 Task: Select a due date automation when advanced on, the moment a card is due add fields with custom field "Resume" set to a number greater or equal to 1 and lower than 10.
Action: Mouse moved to (1217, 93)
Screenshot: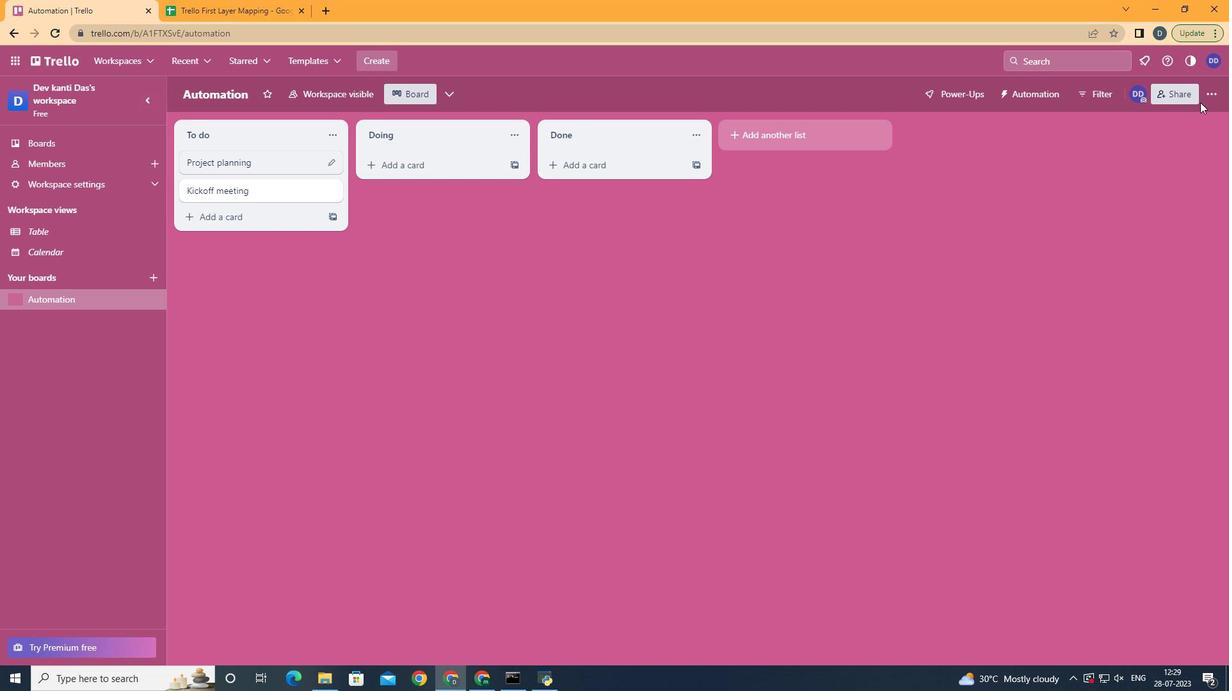 
Action: Mouse pressed left at (1217, 93)
Screenshot: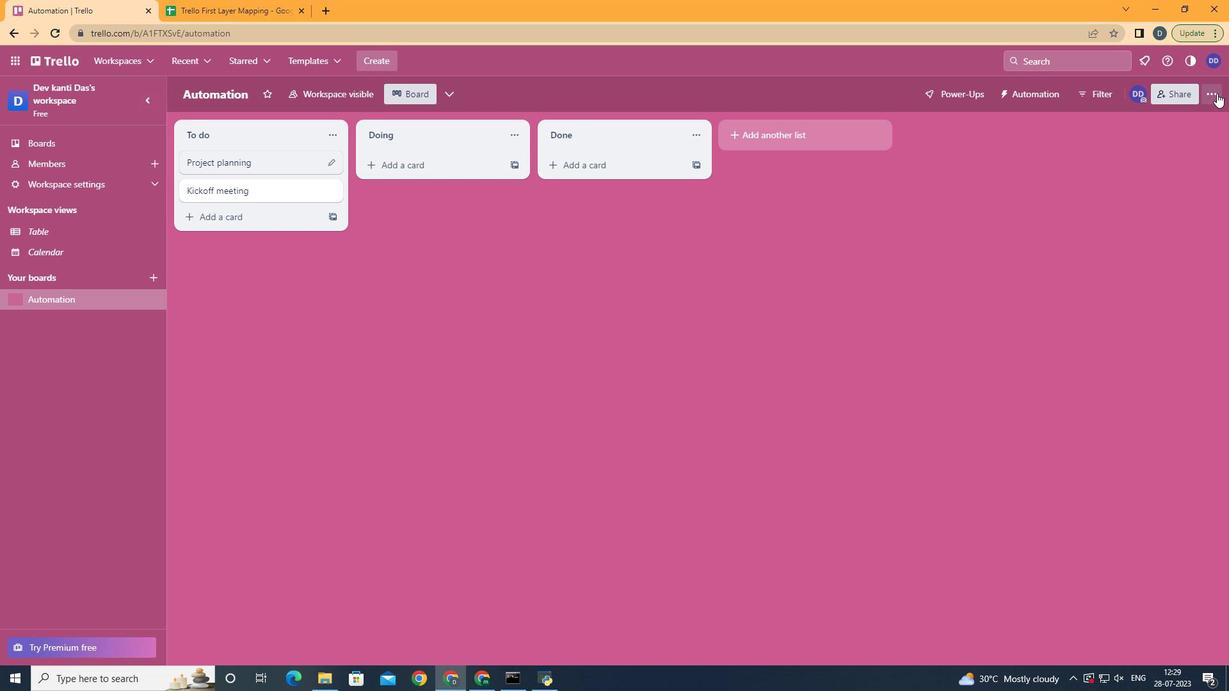 
Action: Mouse moved to (1102, 281)
Screenshot: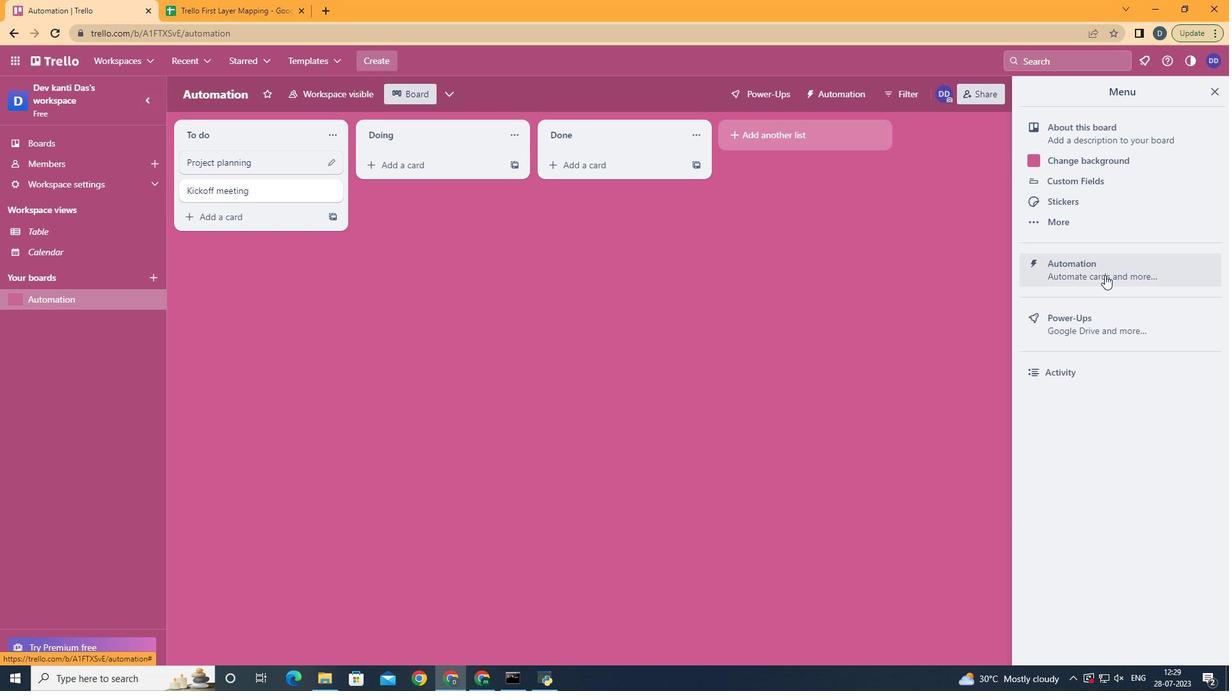 
Action: Mouse pressed left at (1102, 281)
Screenshot: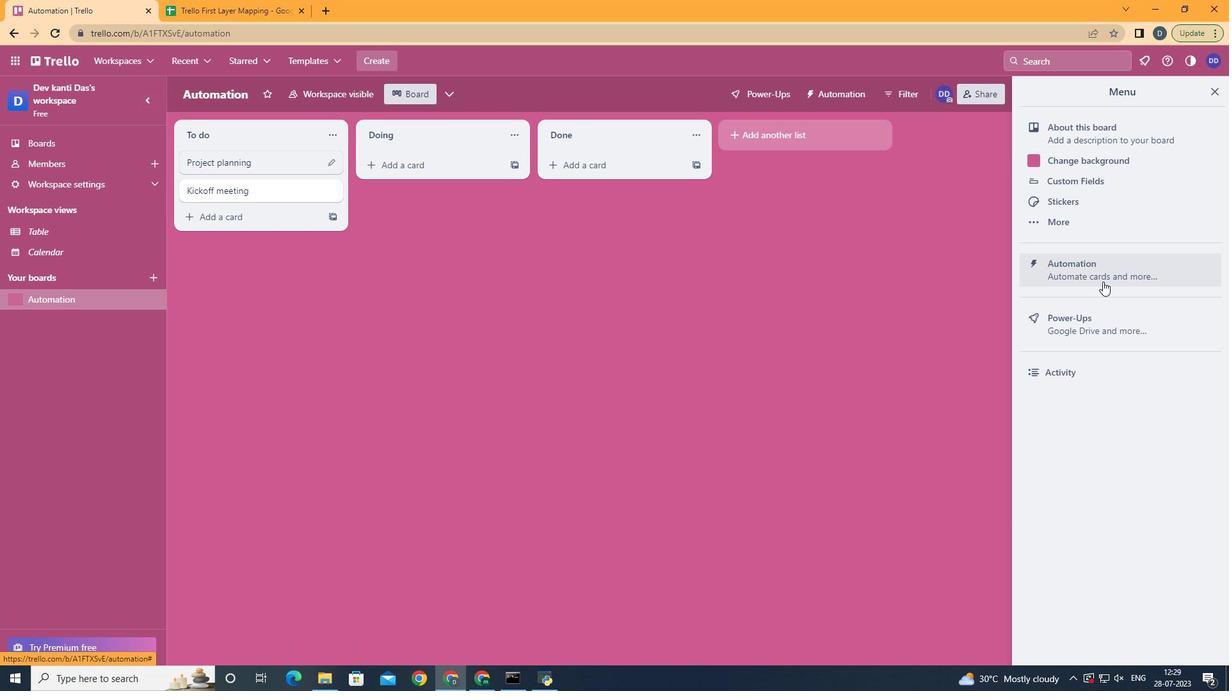 
Action: Mouse moved to (224, 260)
Screenshot: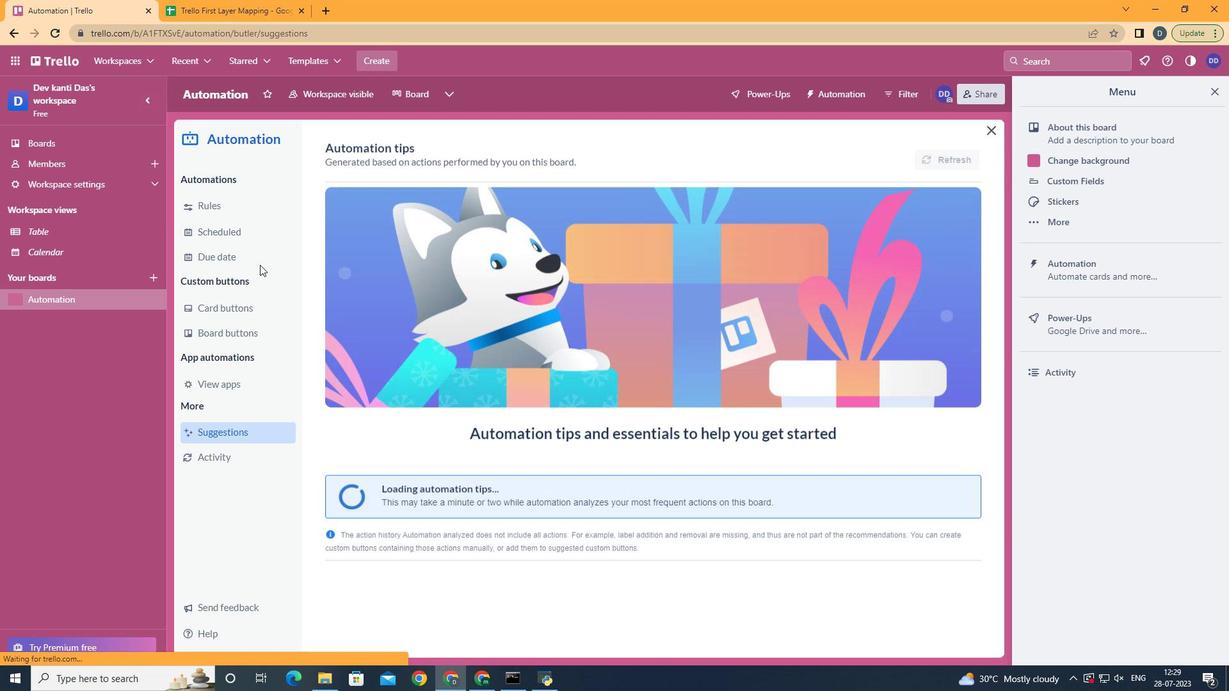 
Action: Mouse pressed left at (224, 260)
Screenshot: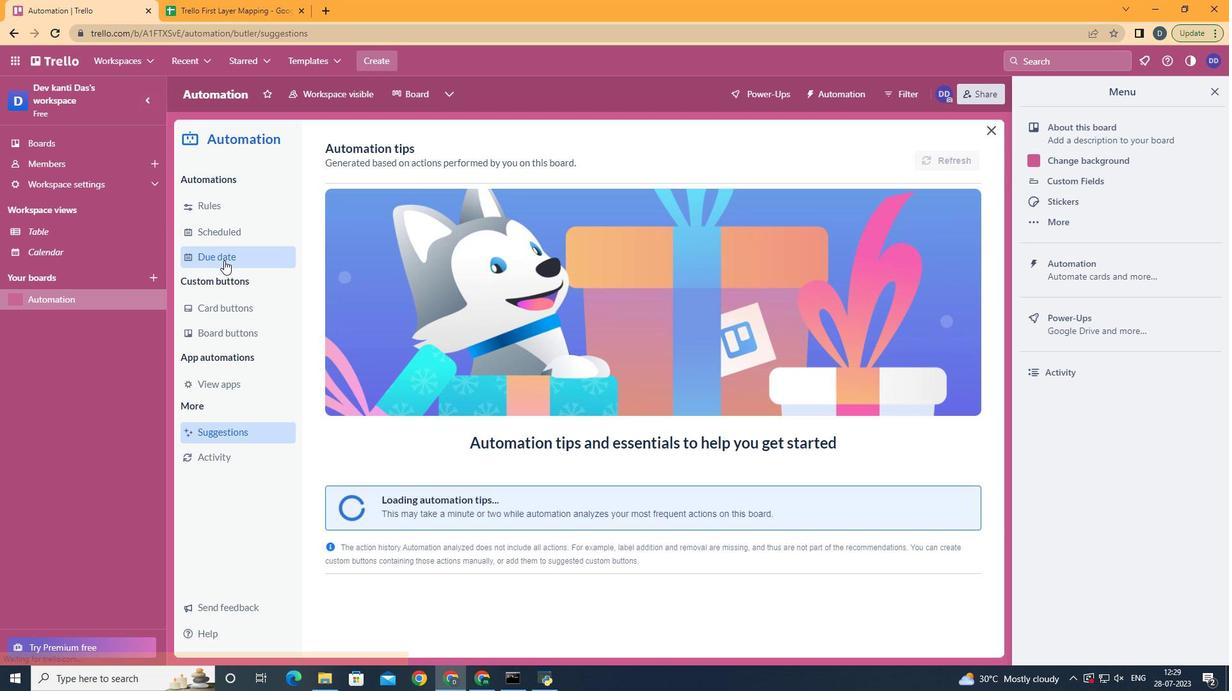
Action: Mouse moved to (921, 151)
Screenshot: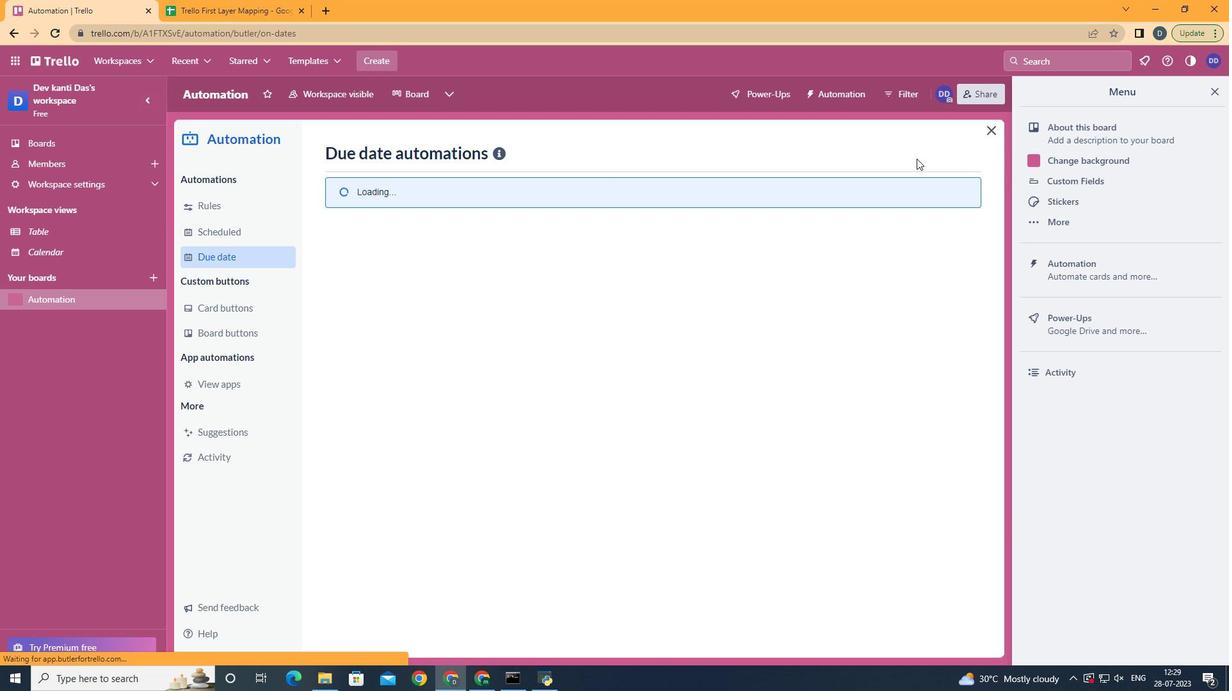 
Action: Mouse pressed left at (921, 151)
Screenshot: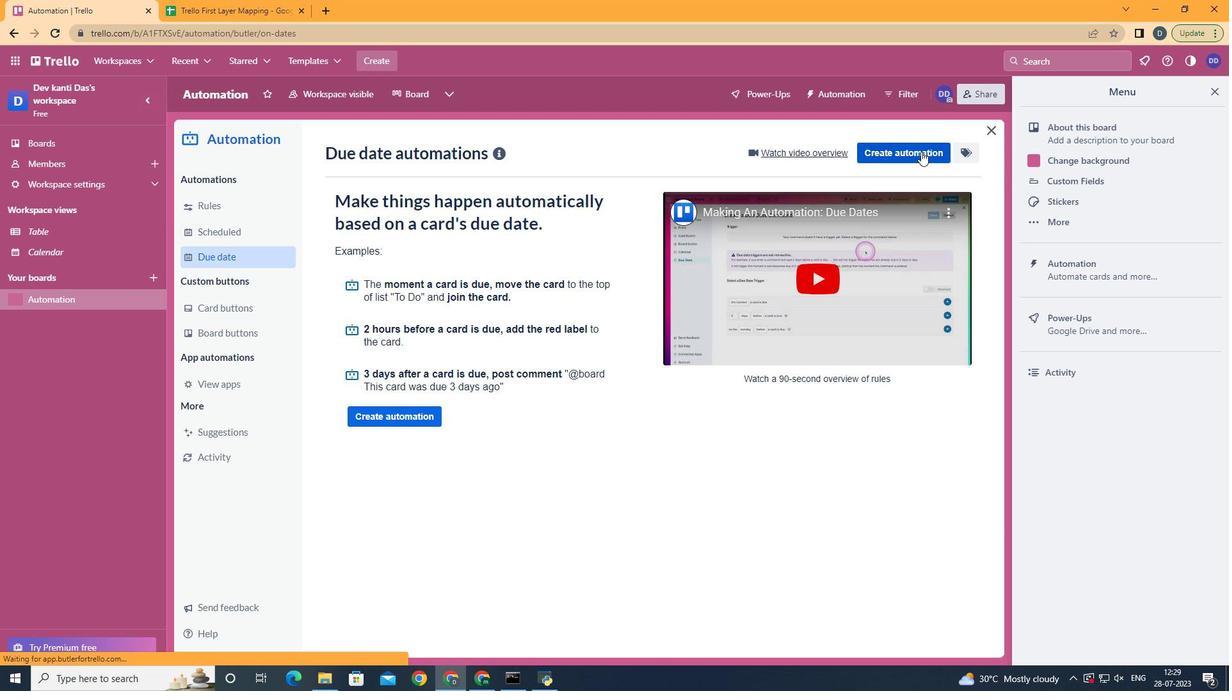 
Action: Mouse moved to (647, 278)
Screenshot: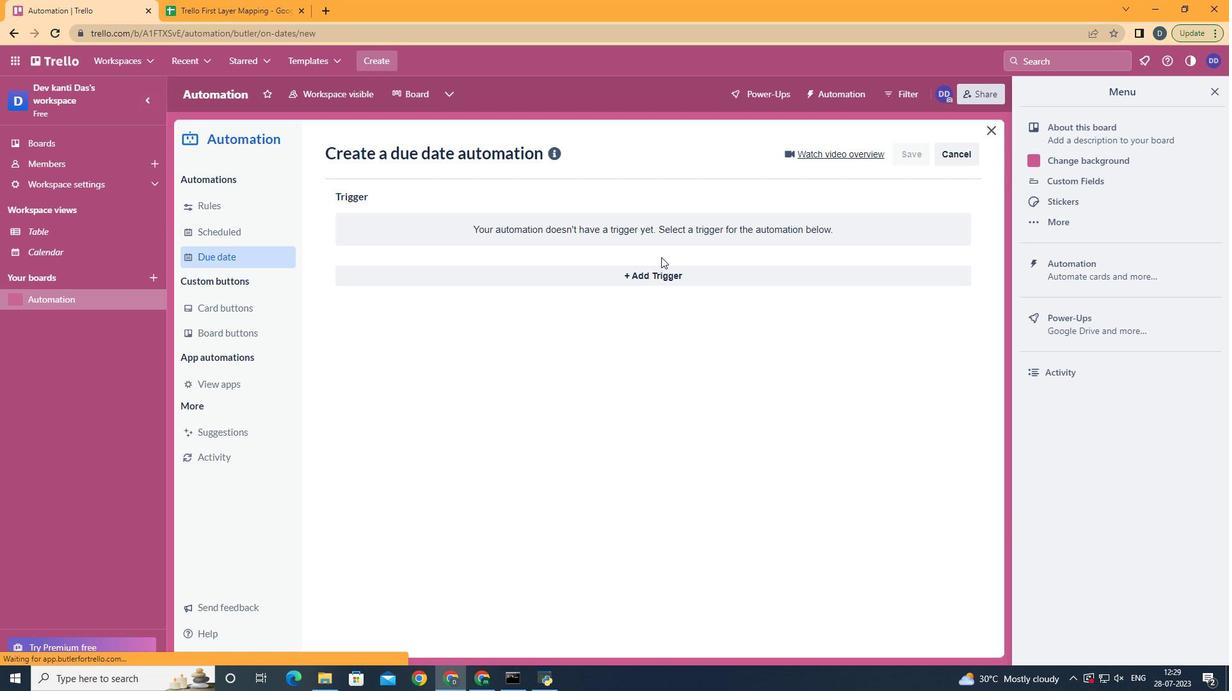 
Action: Mouse pressed left at (647, 278)
Screenshot: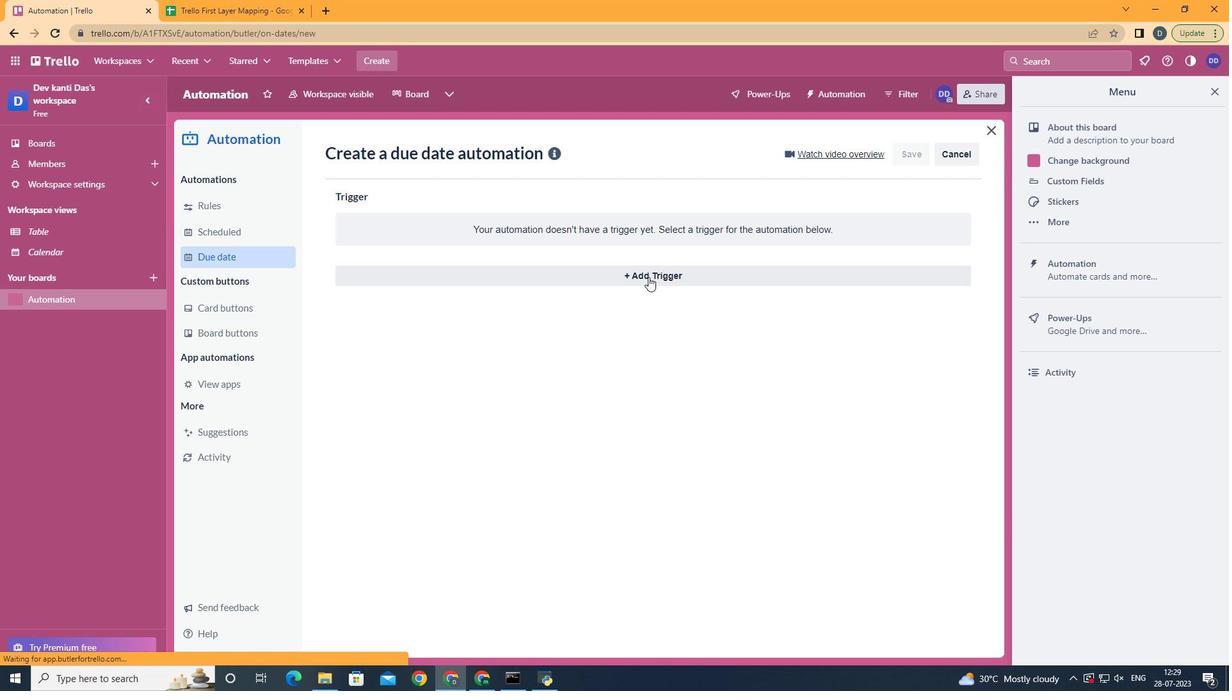 
Action: Mouse moved to (375, 449)
Screenshot: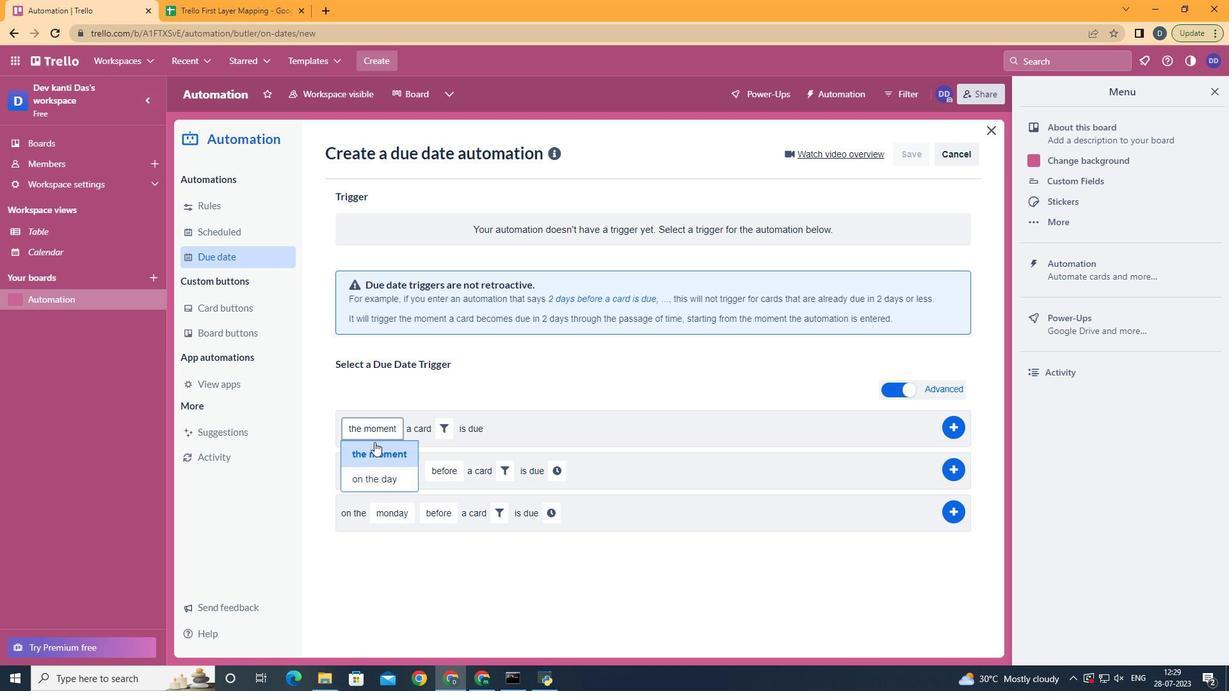 
Action: Mouse pressed left at (375, 449)
Screenshot: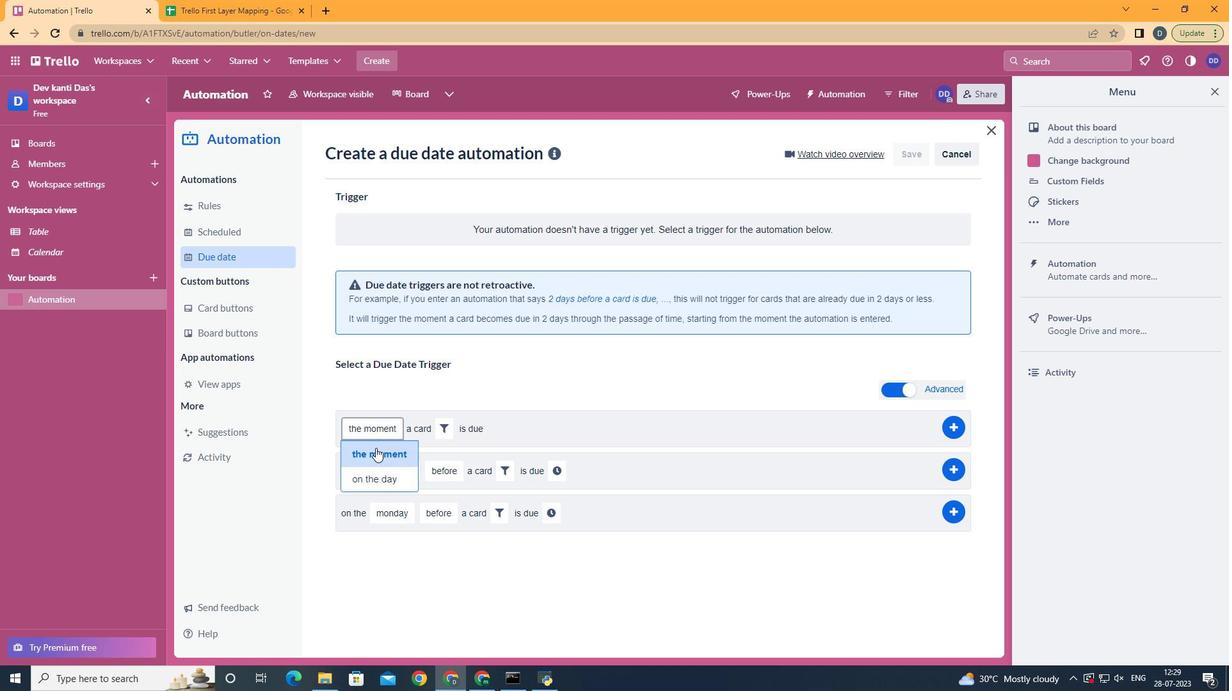 
Action: Mouse moved to (439, 430)
Screenshot: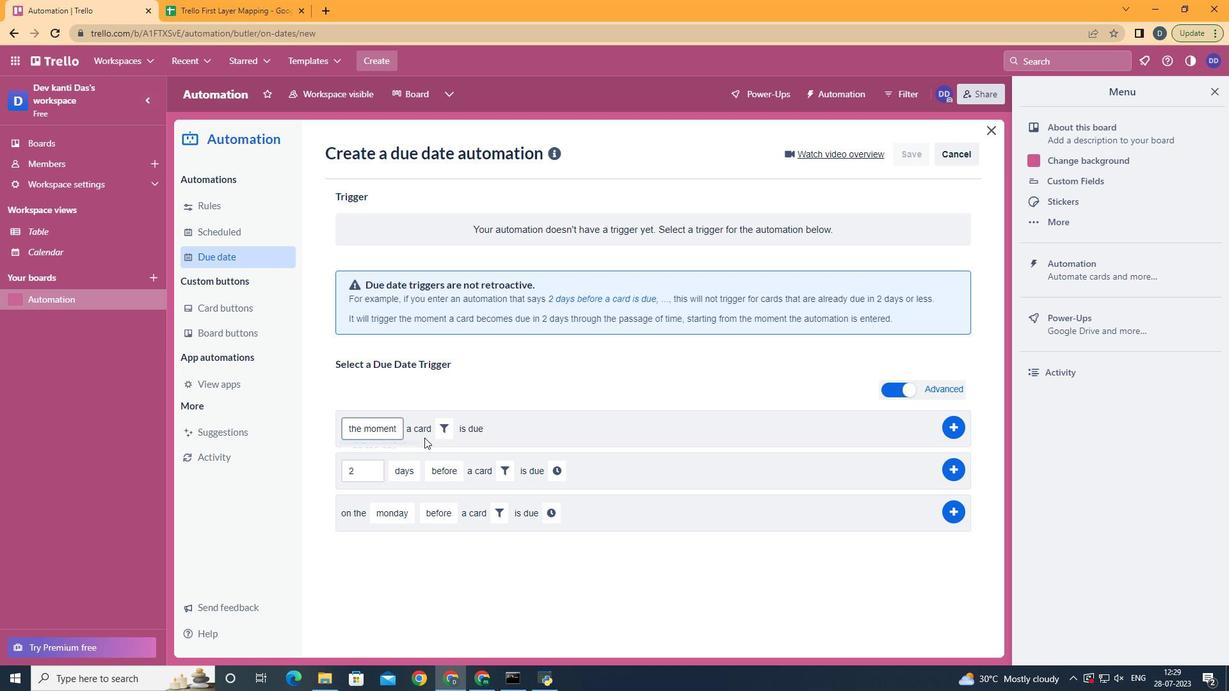 
Action: Mouse pressed left at (439, 430)
Screenshot: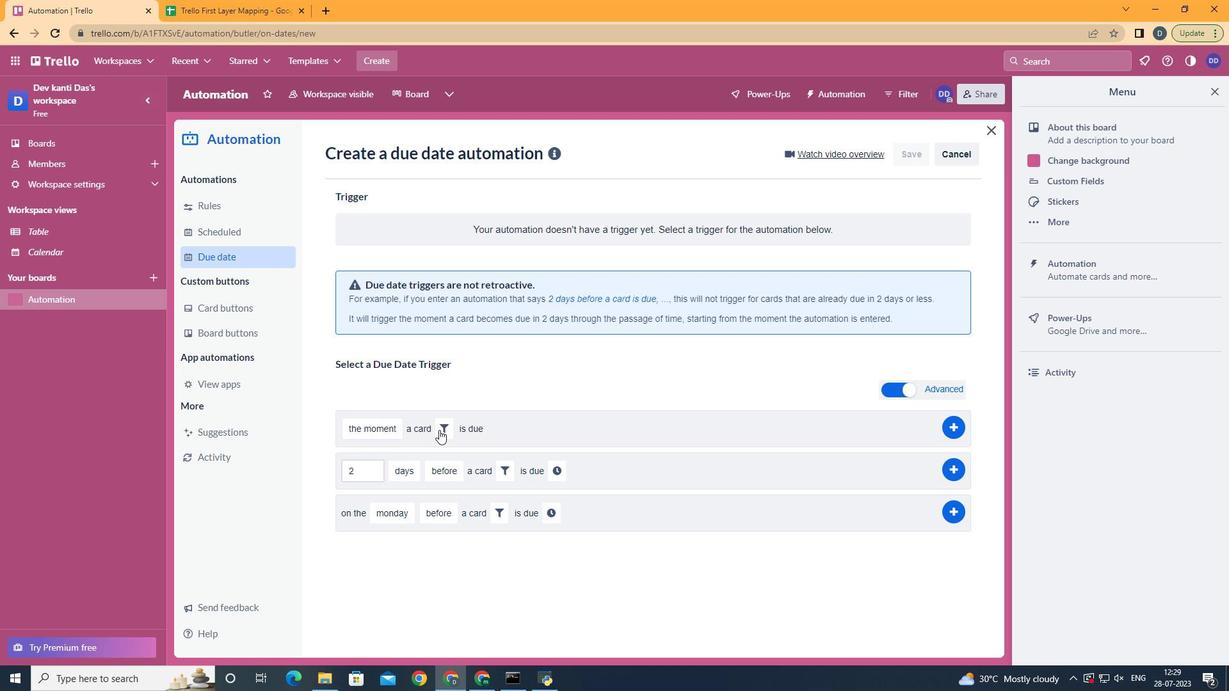 
Action: Mouse moved to (635, 471)
Screenshot: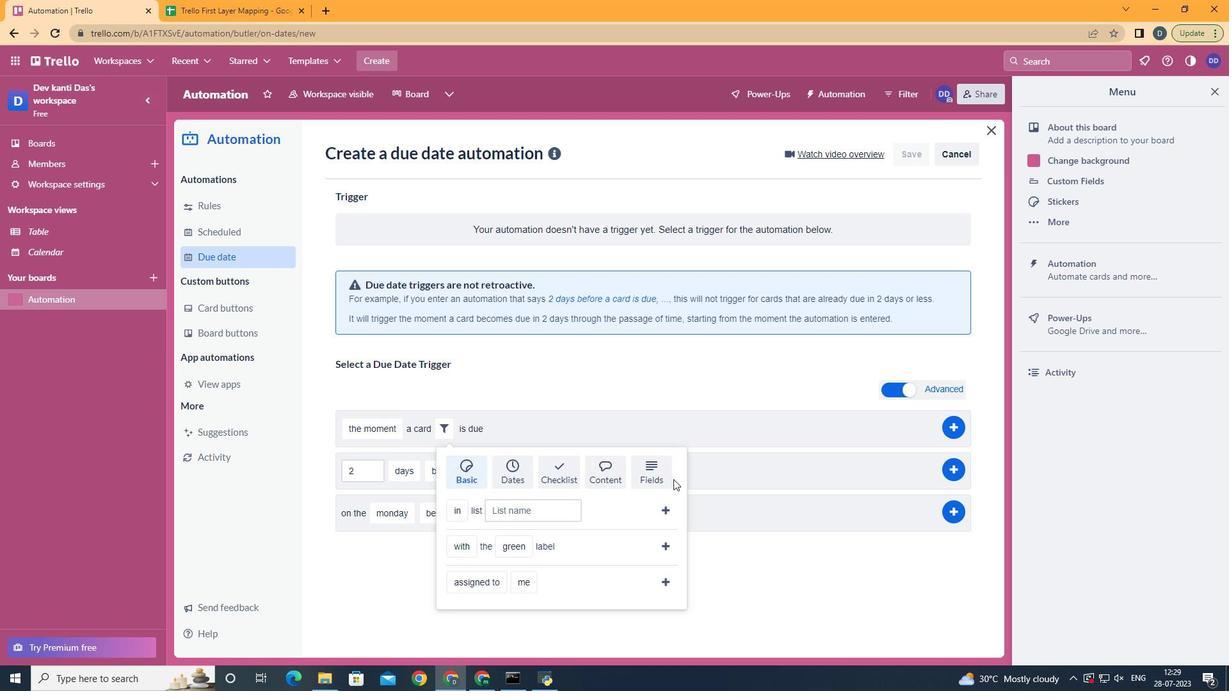 
Action: Mouse pressed left at (635, 471)
Screenshot: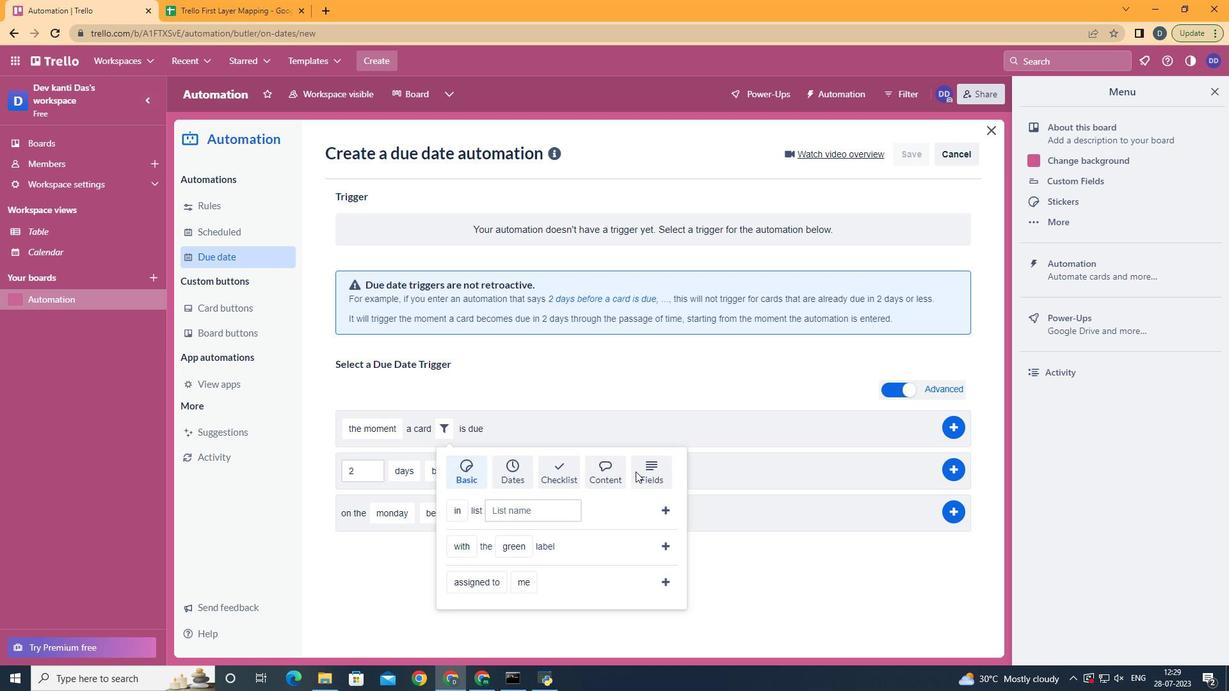 
Action: Mouse moved to (724, 522)
Screenshot: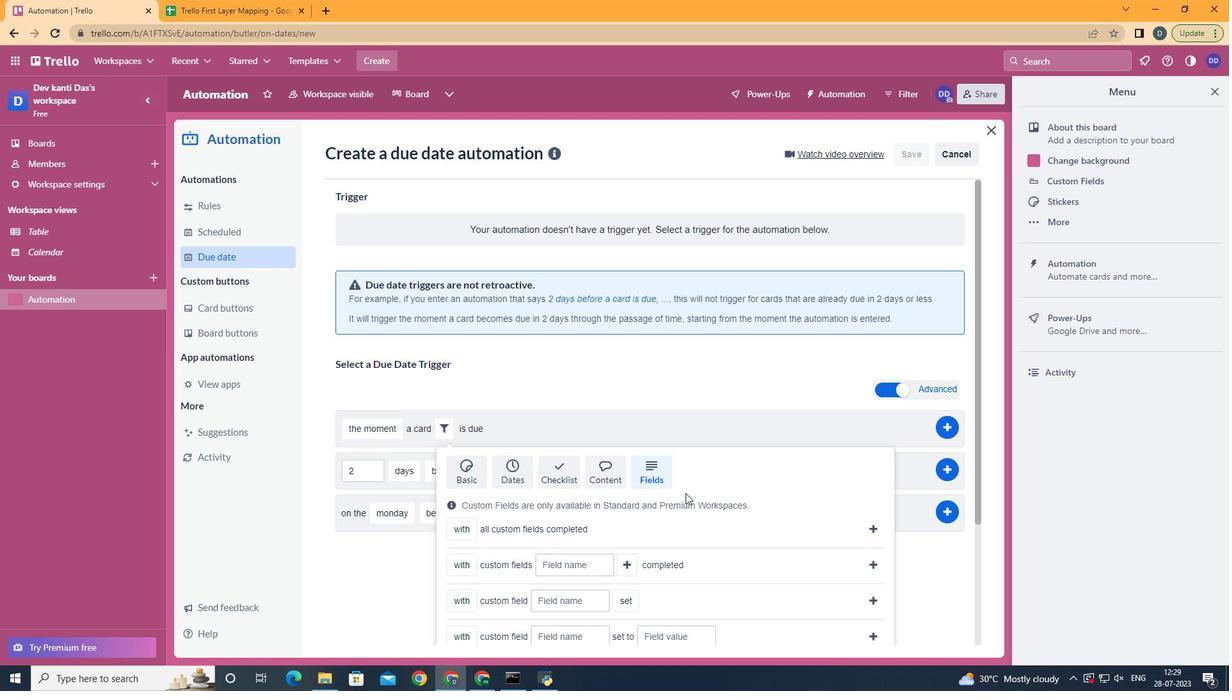 
Action: Mouse scrolled (724, 521) with delta (0, 0)
Screenshot: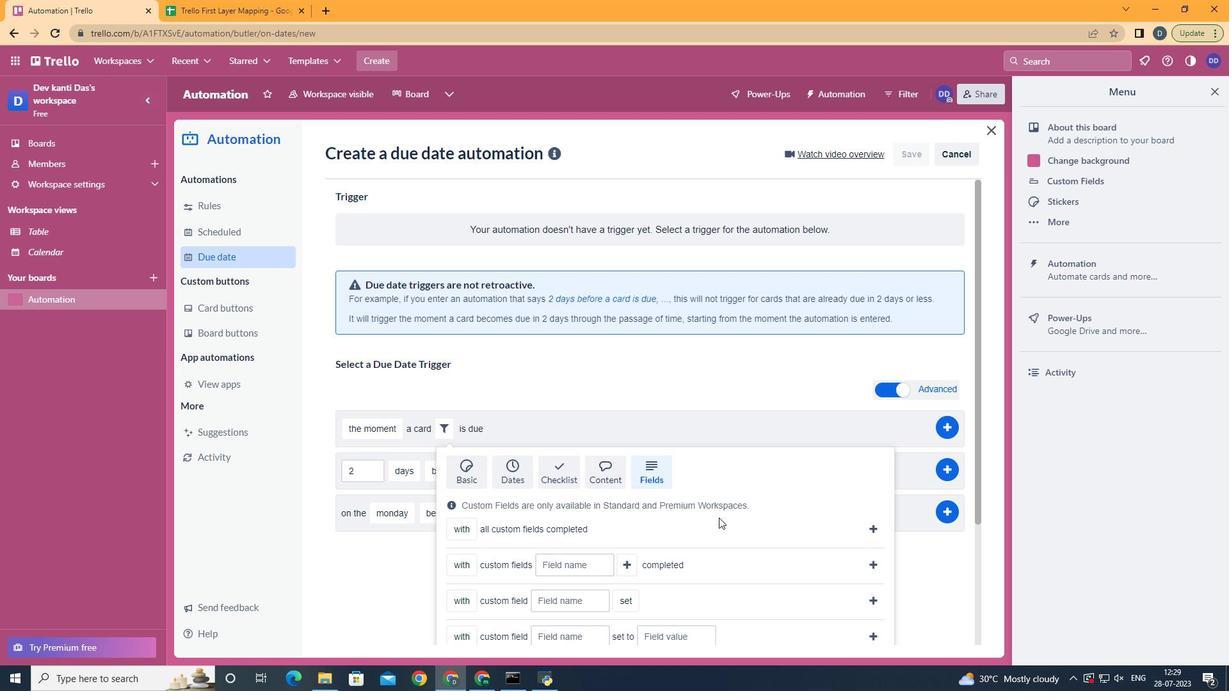 
Action: Mouse scrolled (724, 521) with delta (0, 0)
Screenshot: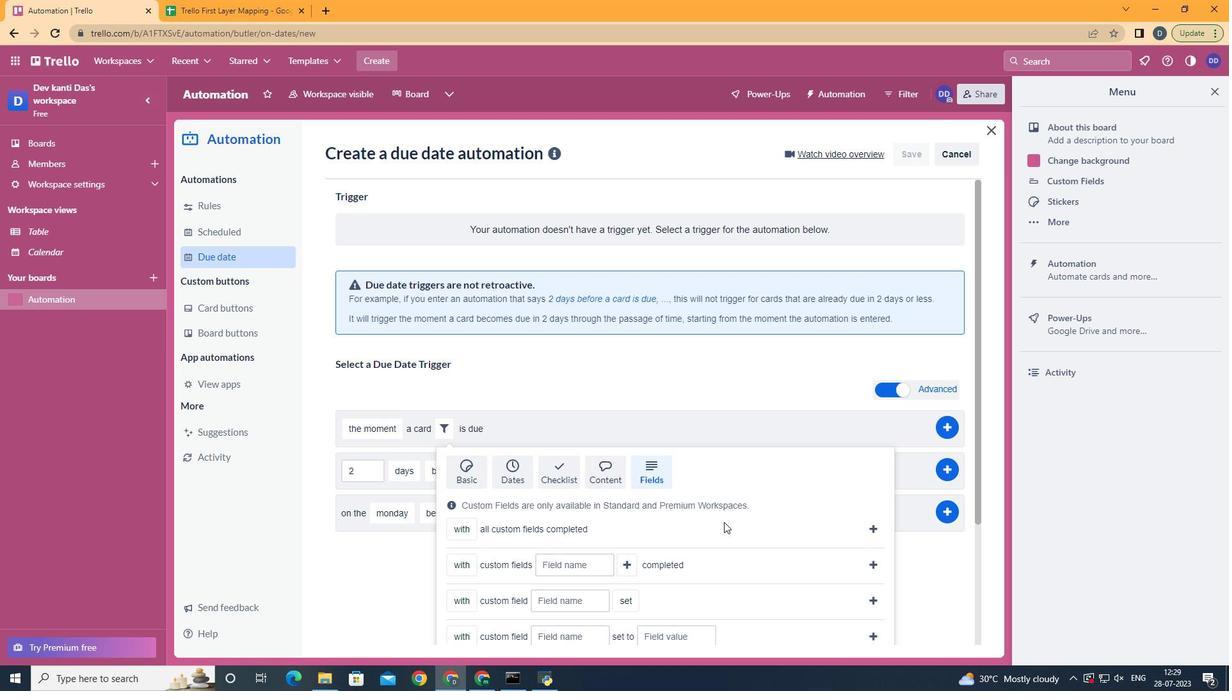 
Action: Mouse scrolled (724, 521) with delta (0, 0)
Screenshot: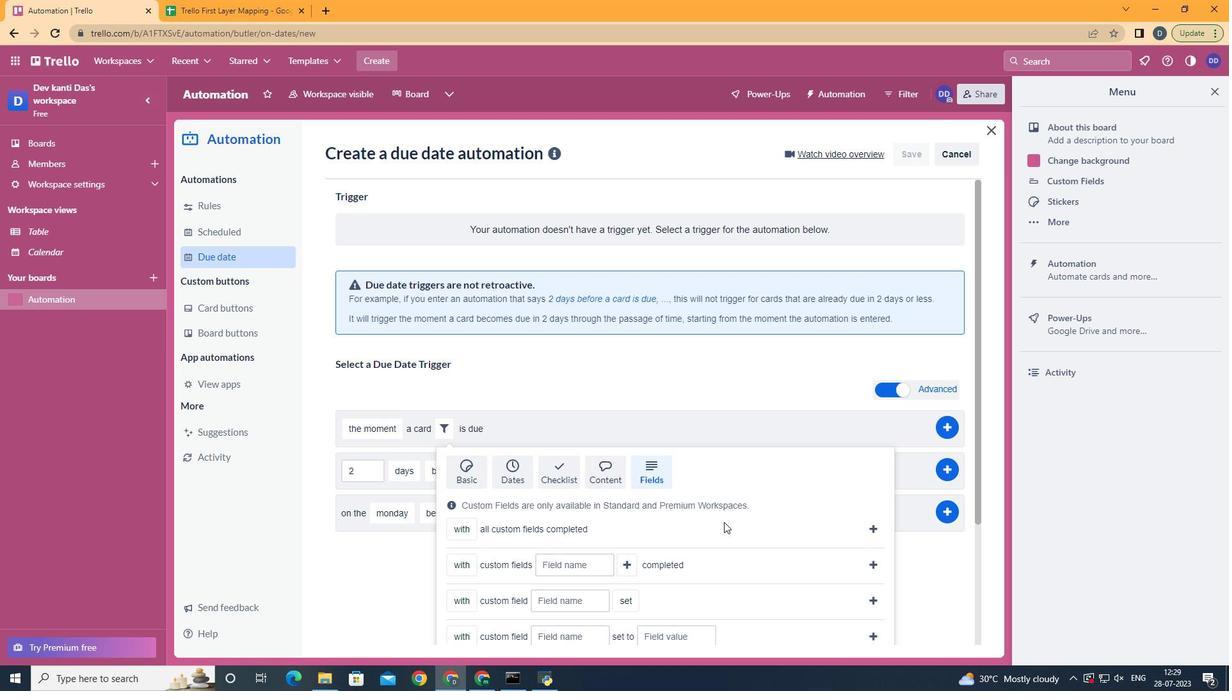 
Action: Mouse scrolled (724, 521) with delta (0, 0)
Screenshot: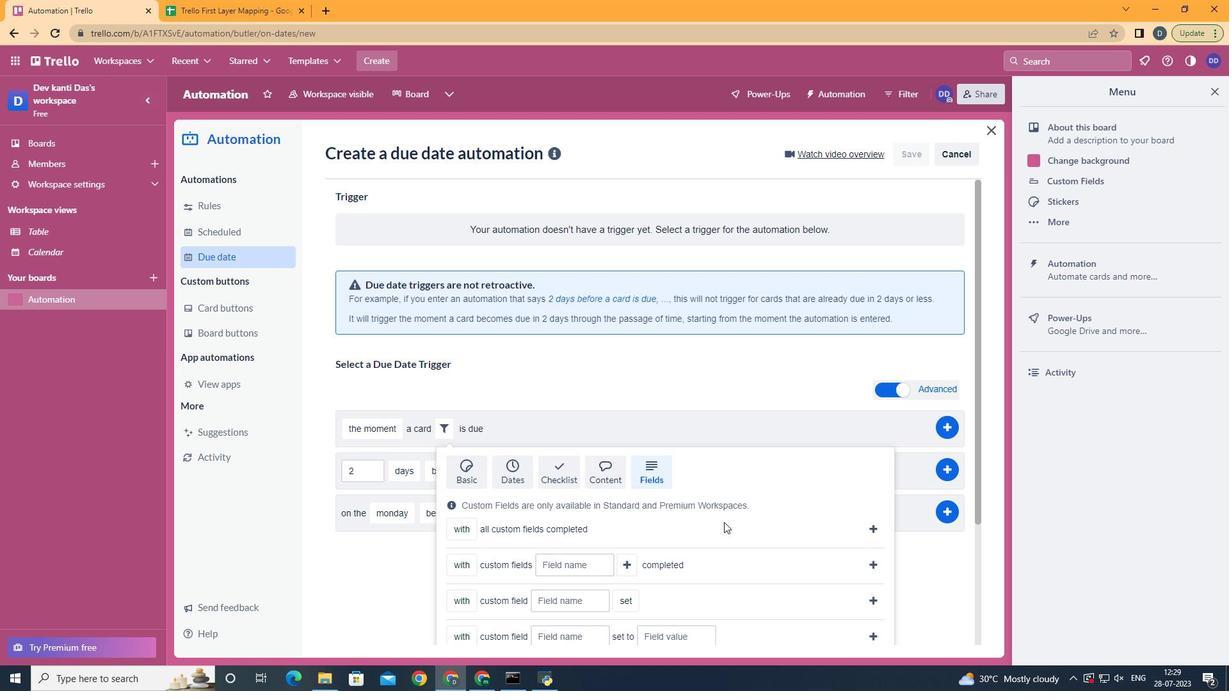 
Action: Mouse scrolled (724, 521) with delta (0, 0)
Screenshot: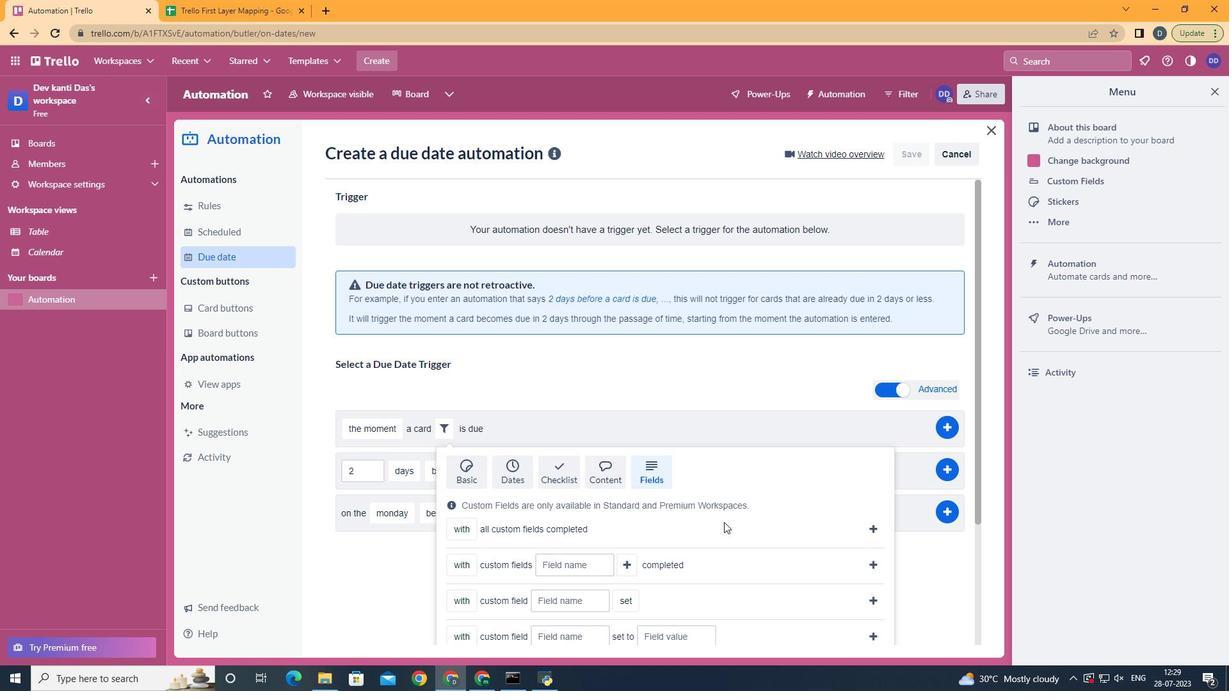 
Action: Mouse scrolled (724, 521) with delta (0, 0)
Screenshot: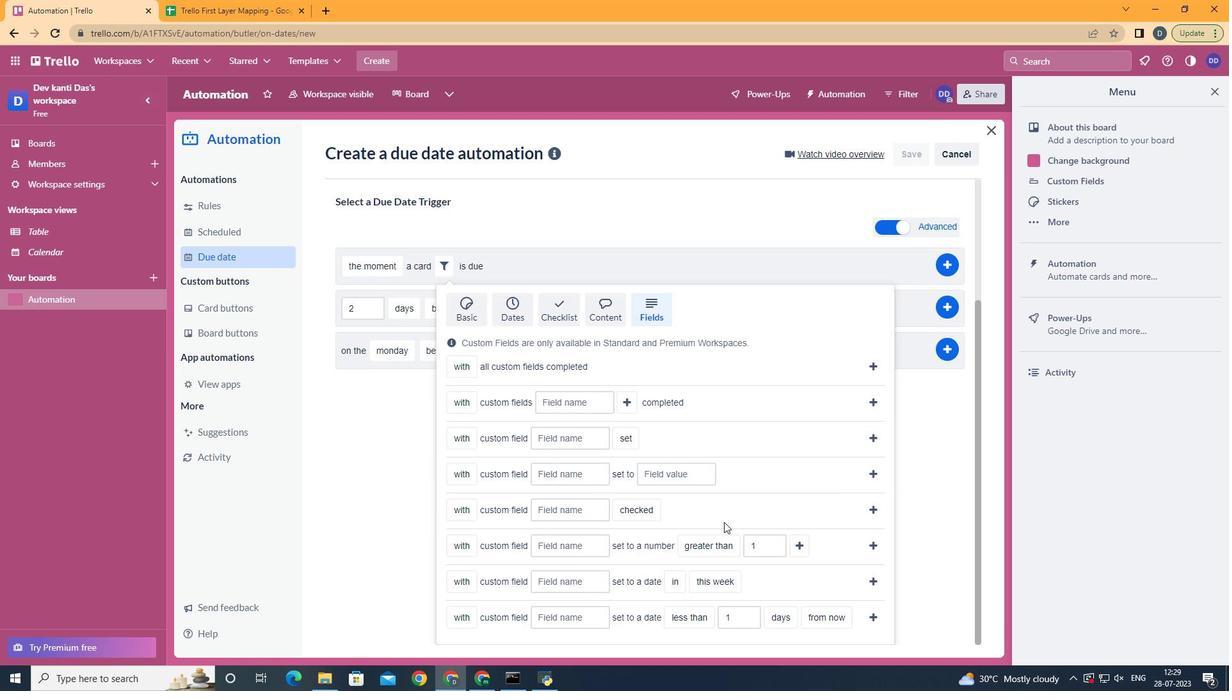 
Action: Mouse scrolled (724, 521) with delta (0, 0)
Screenshot: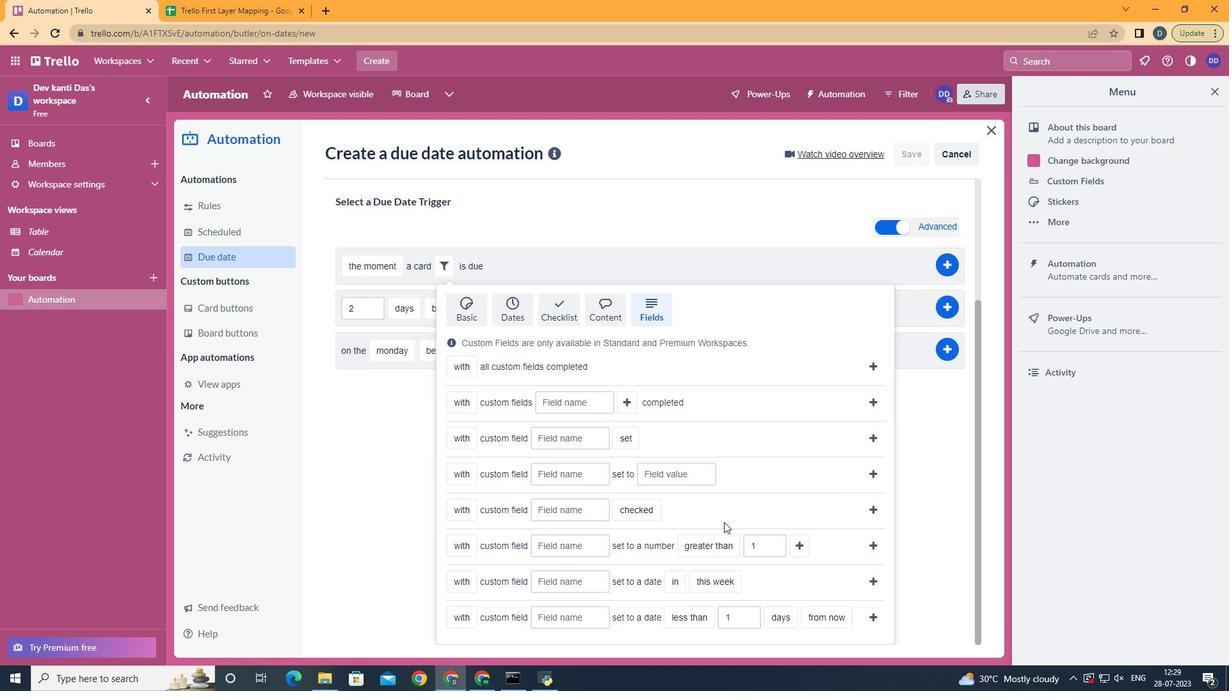 
Action: Mouse scrolled (724, 521) with delta (0, 0)
Screenshot: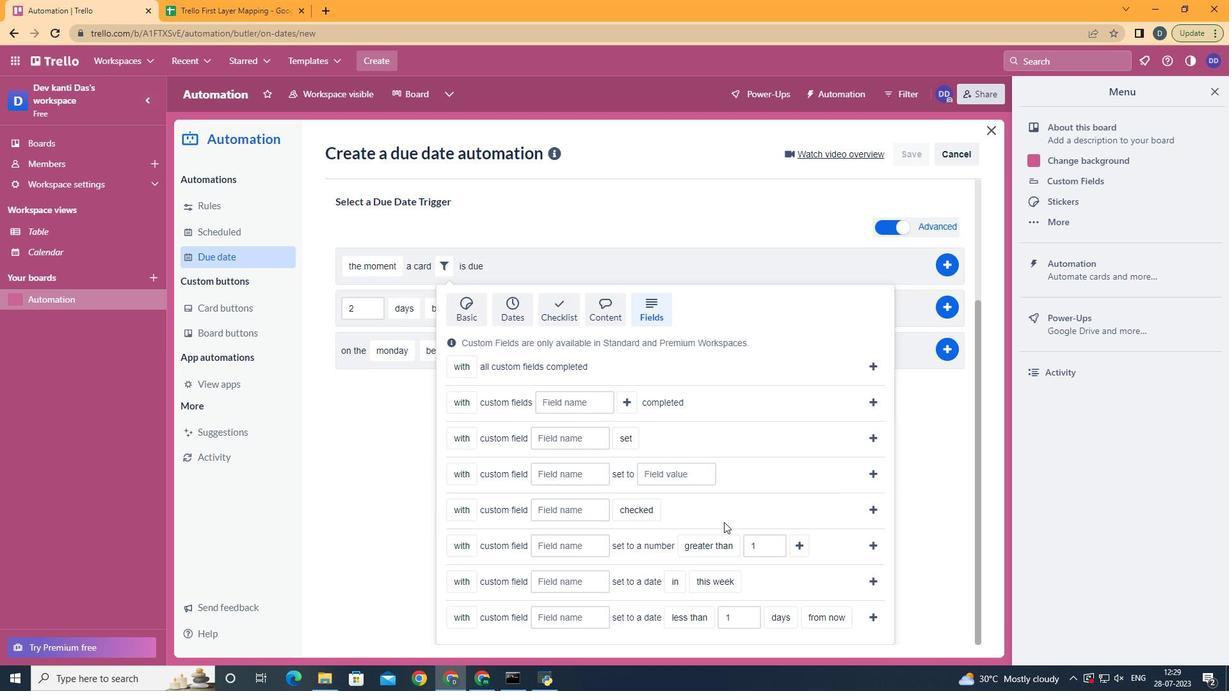 
Action: Mouse moved to (474, 572)
Screenshot: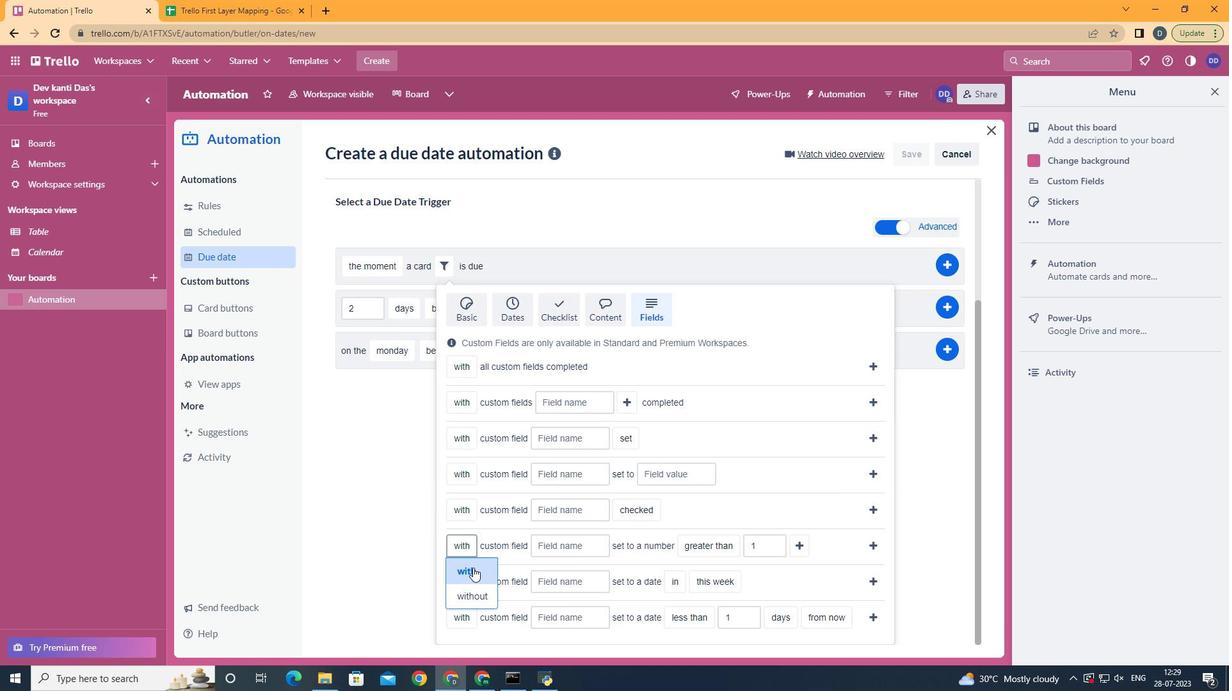 
Action: Mouse pressed left at (474, 572)
Screenshot: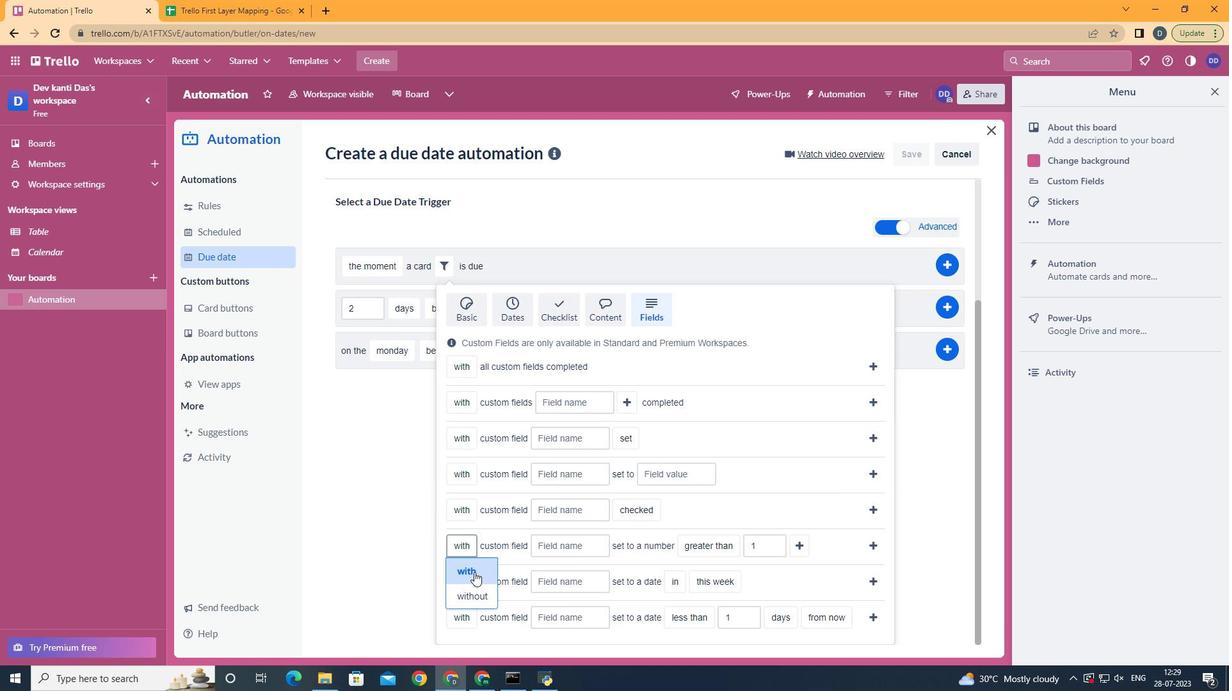 
Action: Mouse moved to (562, 551)
Screenshot: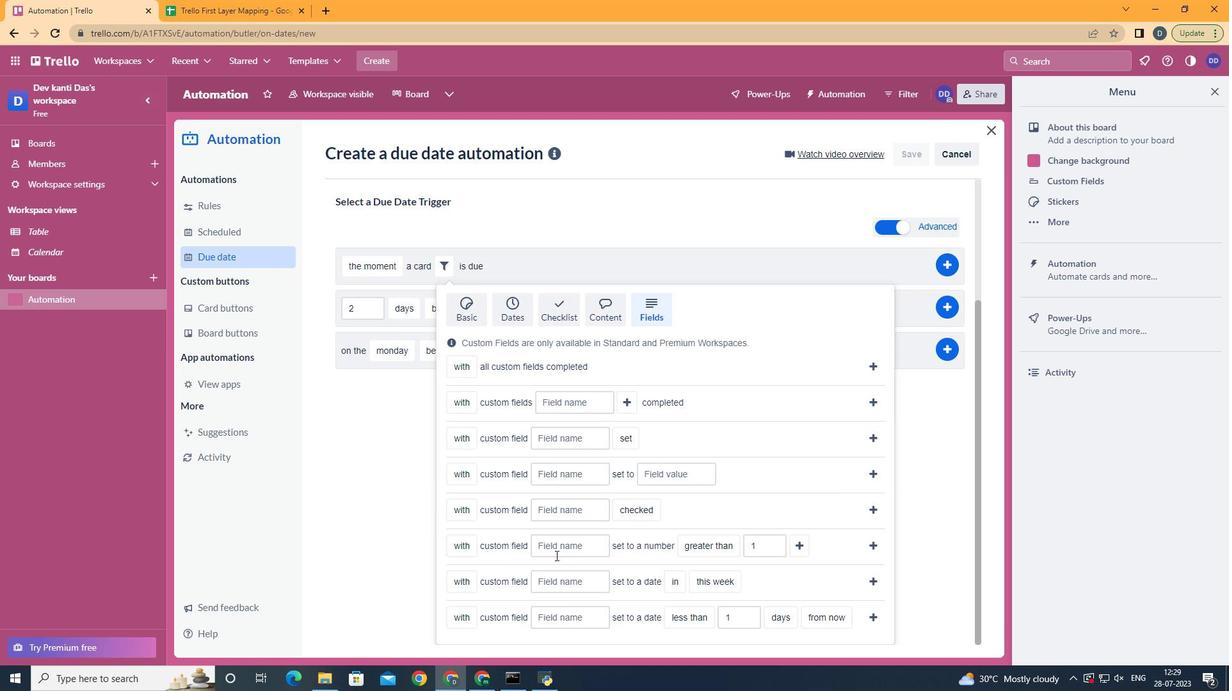 
Action: Mouse pressed left at (562, 551)
Screenshot: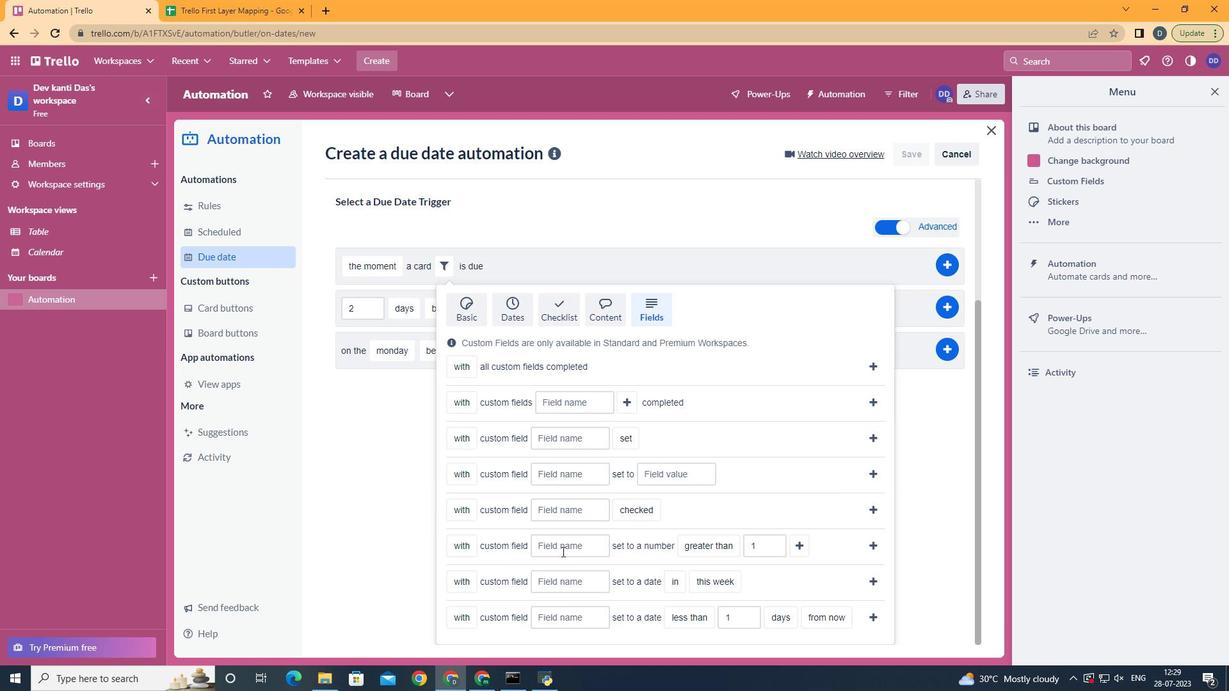 
Action: Key pressed <Key.shift>Resume
Screenshot: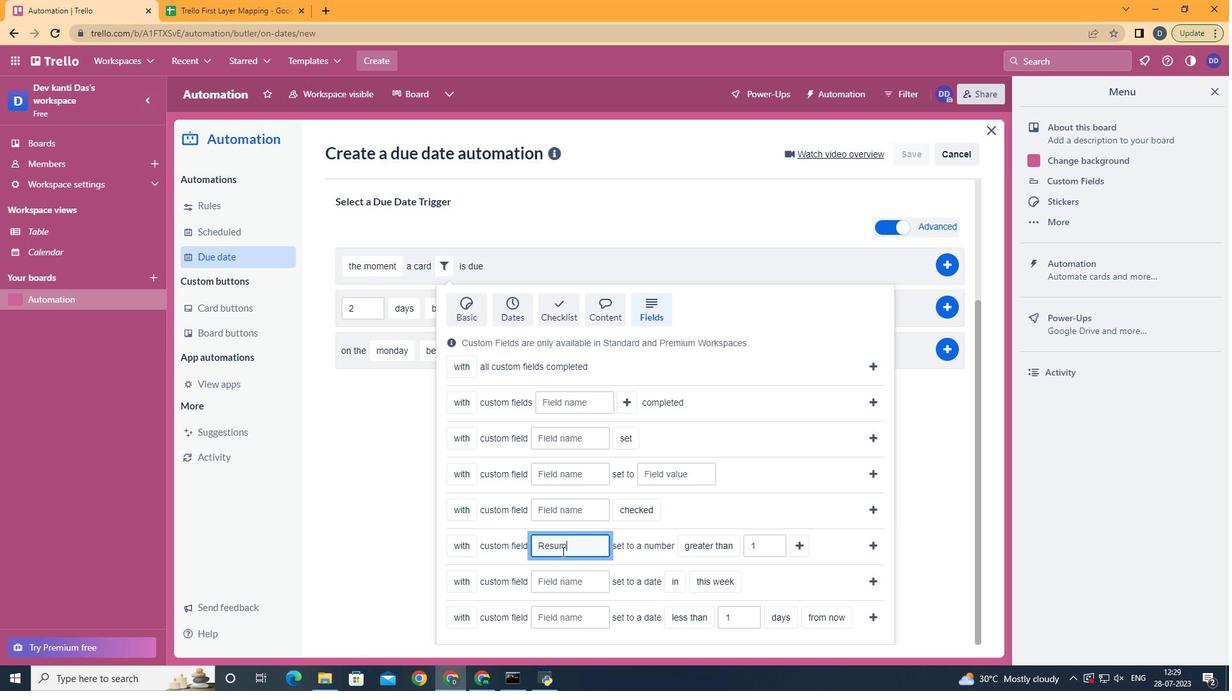 
Action: Mouse moved to (742, 473)
Screenshot: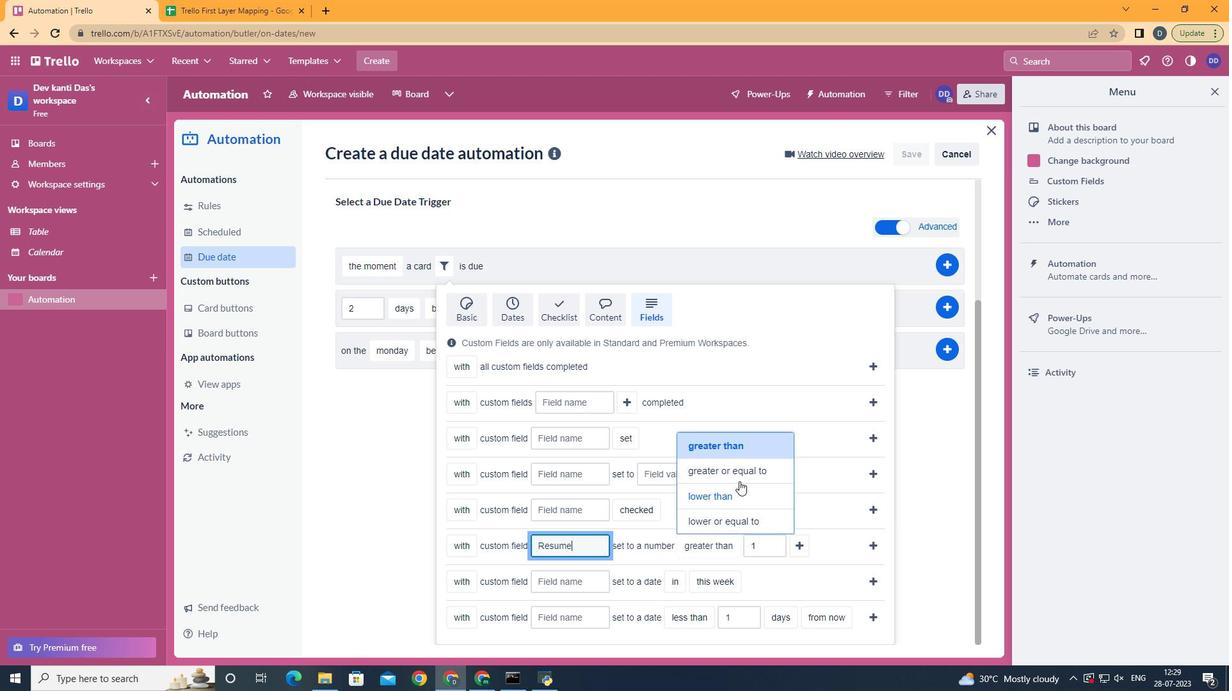 
Action: Mouse pressed left at (742, 473)
Screenshot: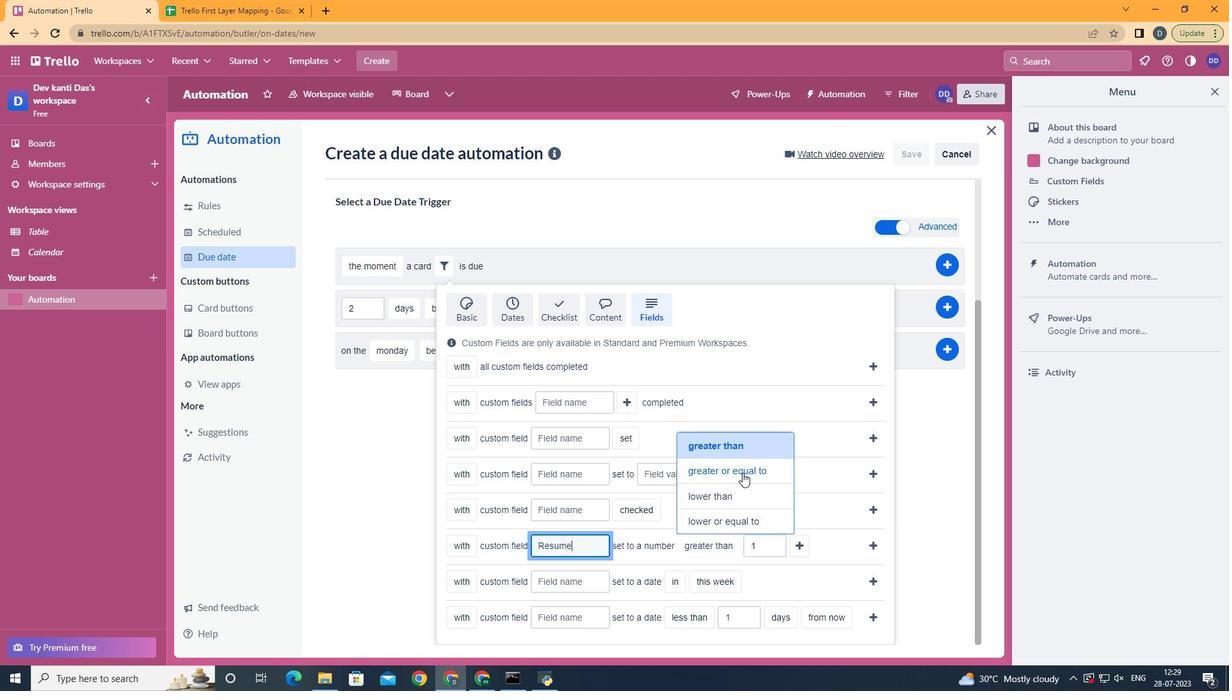 
Action: Mouse moved to (821, 546)
Screenshot: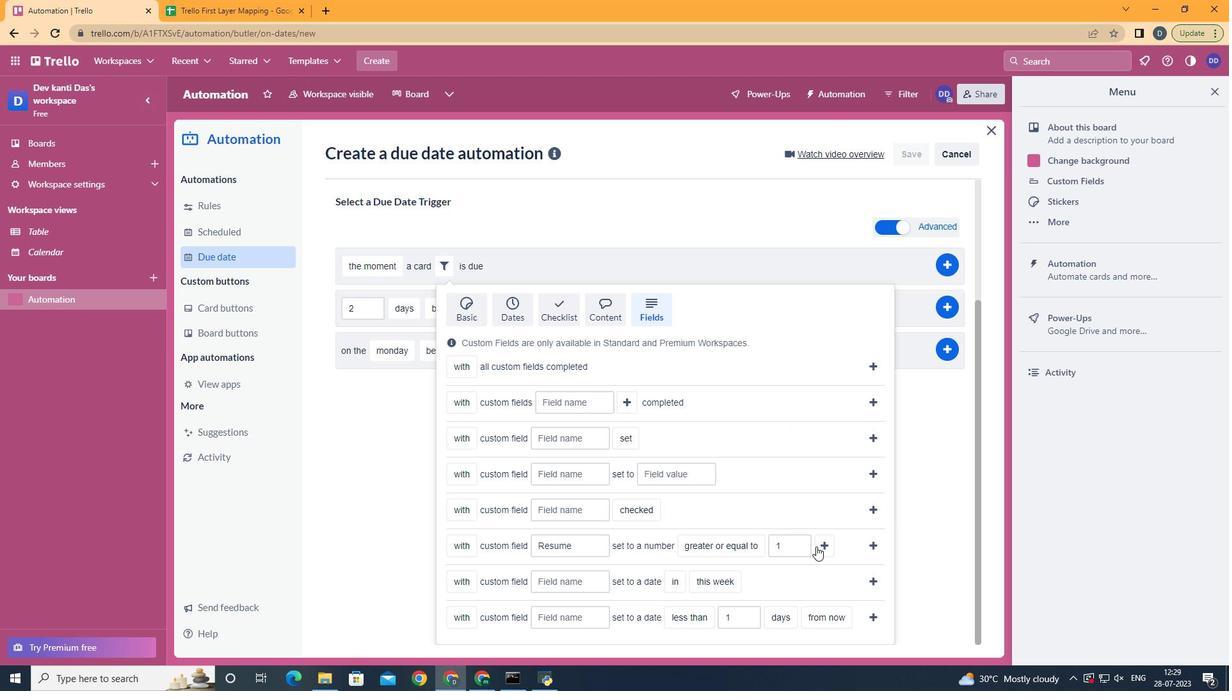 
Action: Mouse pressed left at (821, 546)
Screenshot: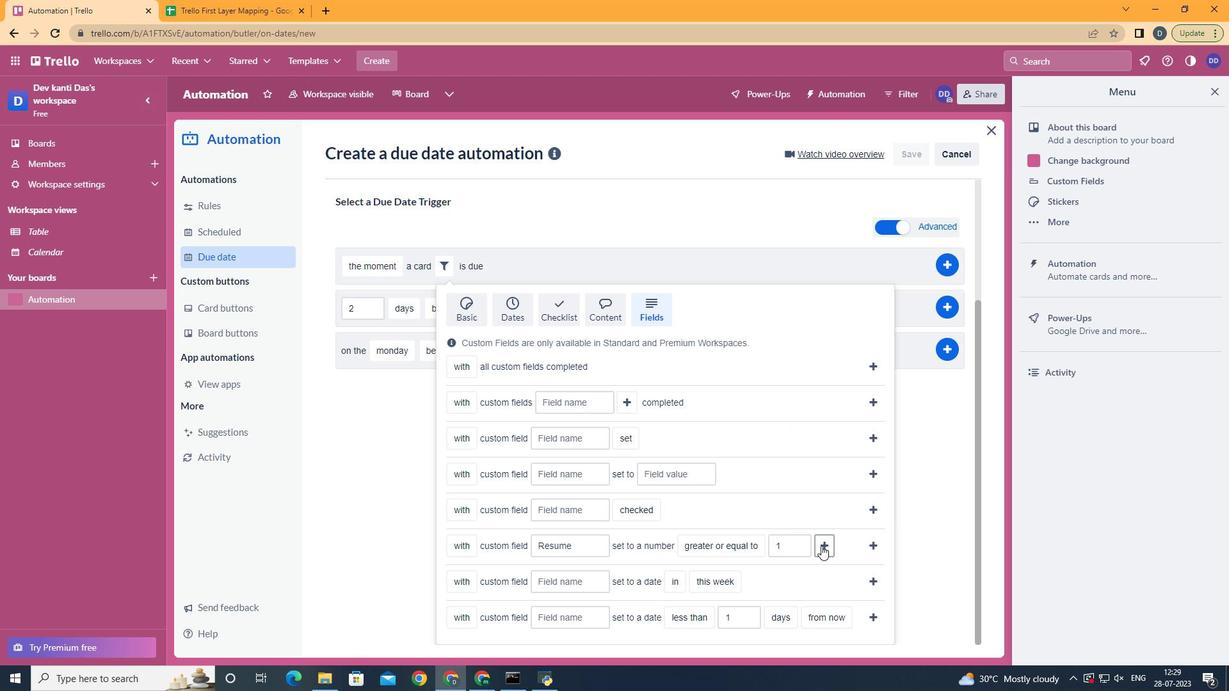 
Action: Mouse moved to (523, 471)
Screenshot: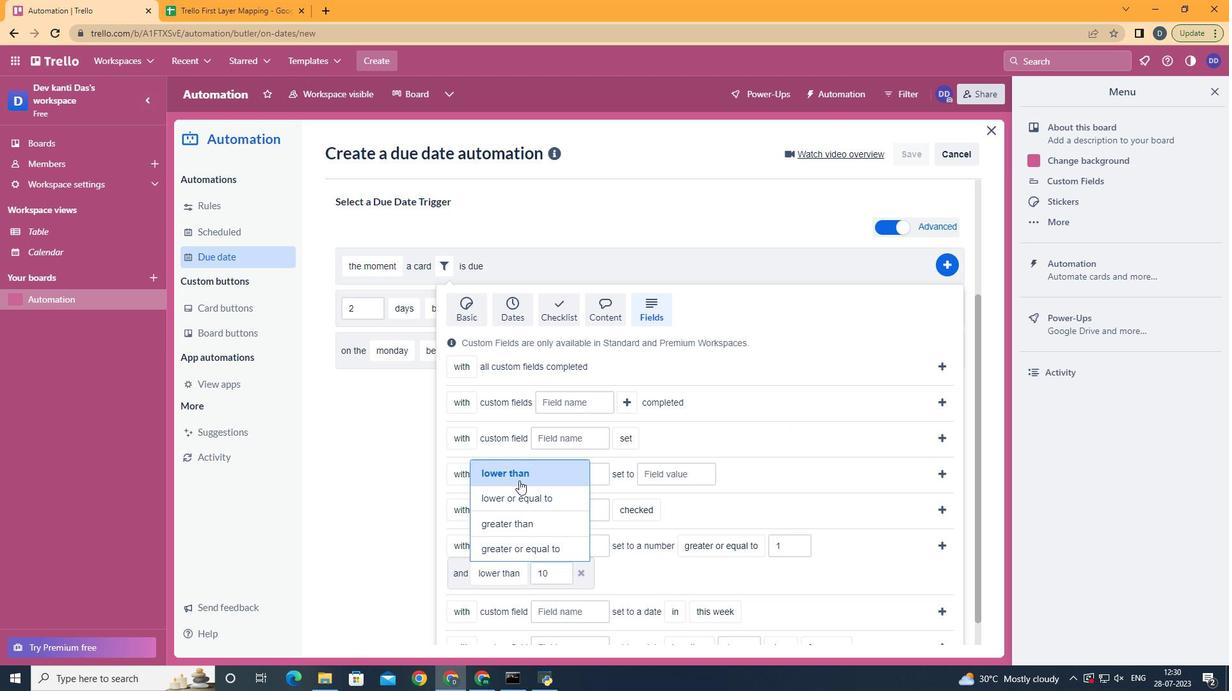 
Action: Mouse pressed left at (523, 471)
Screenshot: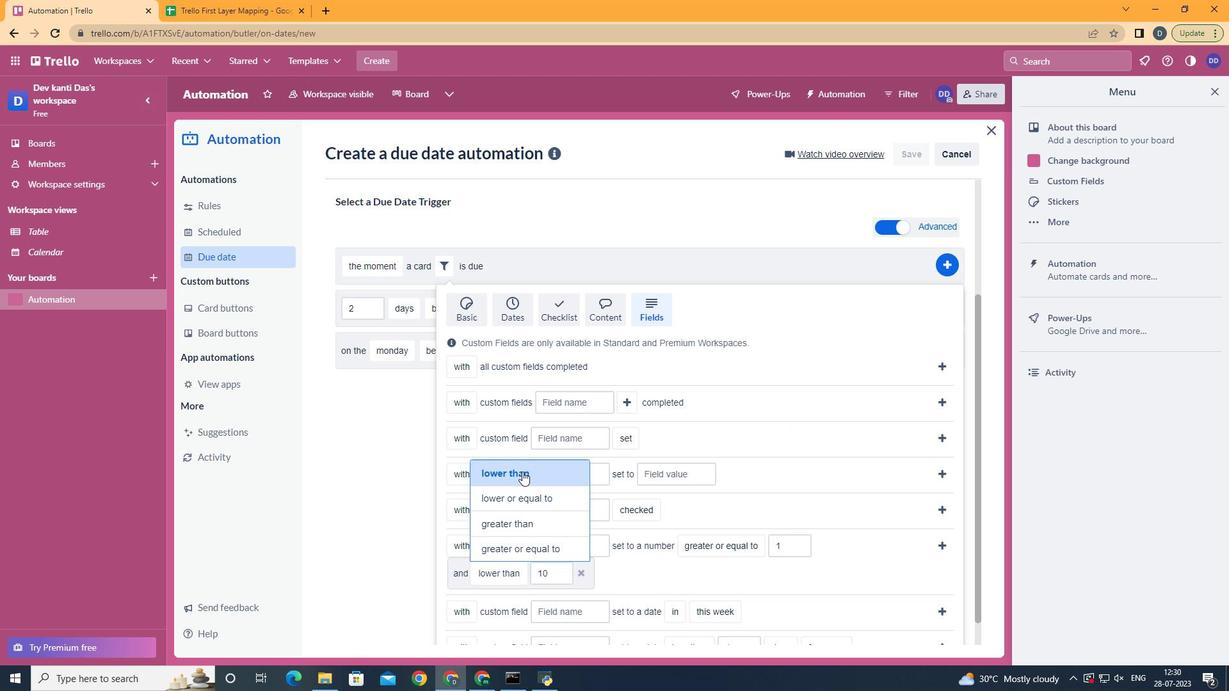 
Action: Mouse moved to (939, 548)
Screenshot: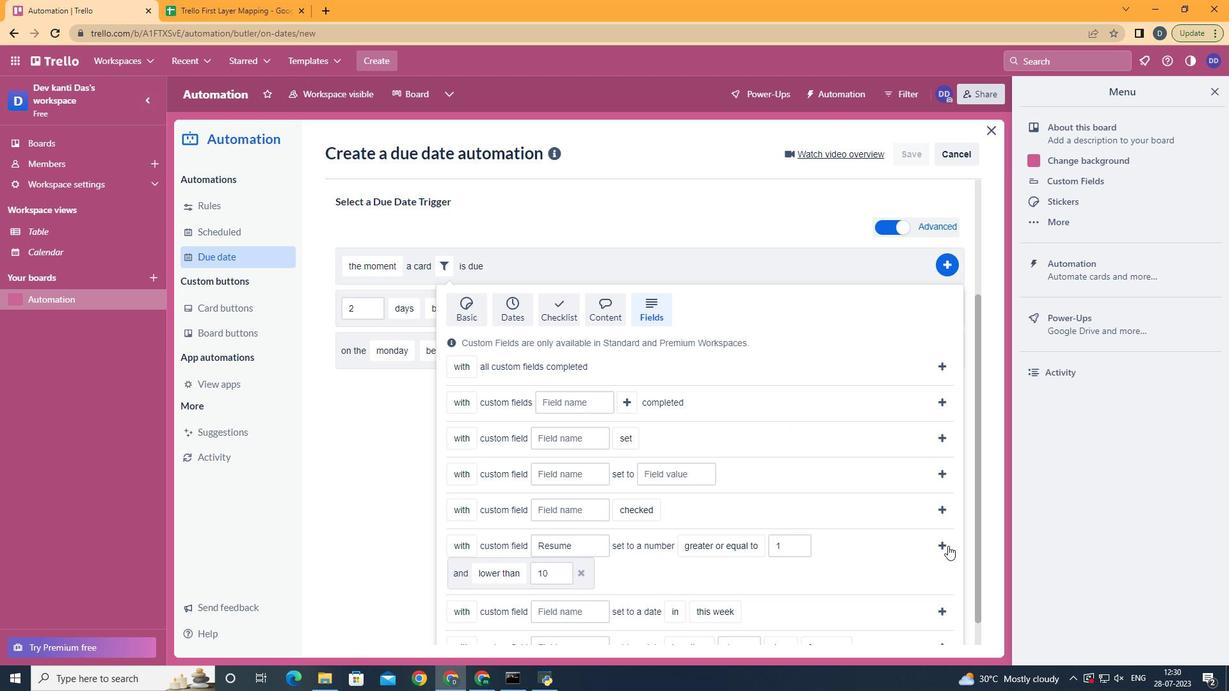 
Action: Mouse pressed left at (939, 548)
Screenshot: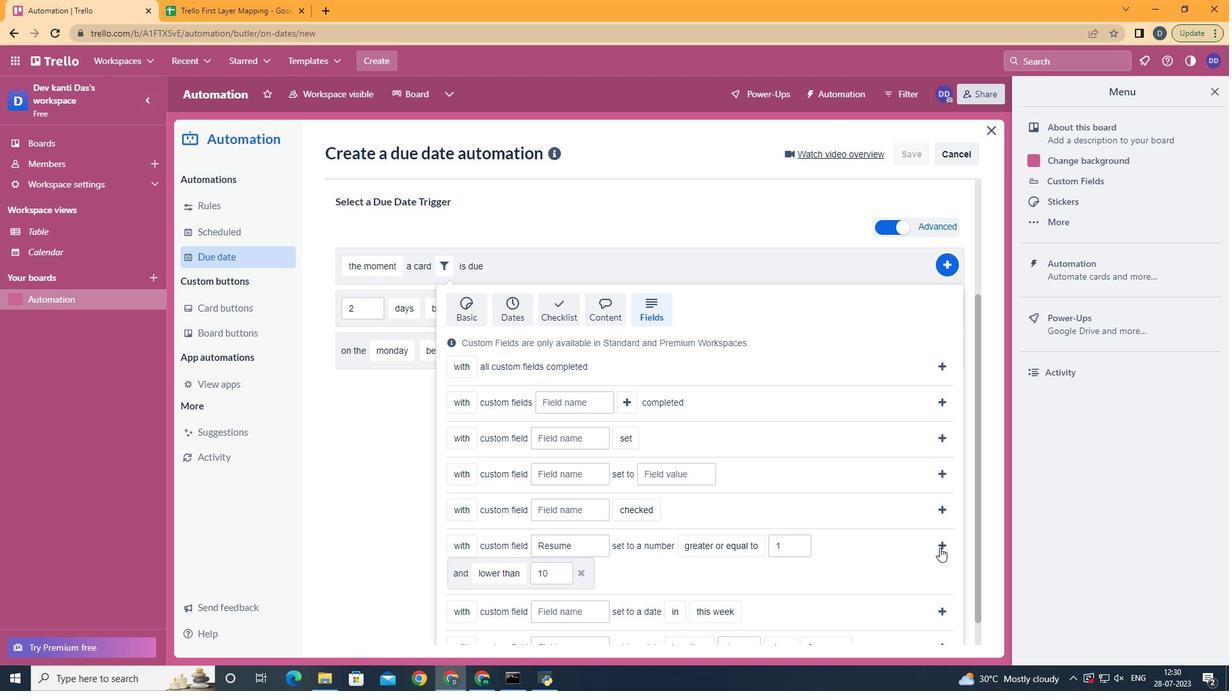 
